 Task: Arrange a 60-minute meeting to discuss sustainability reporting challenges and solutions.
Action: Mouse moved to (60, 177)
Screenshot: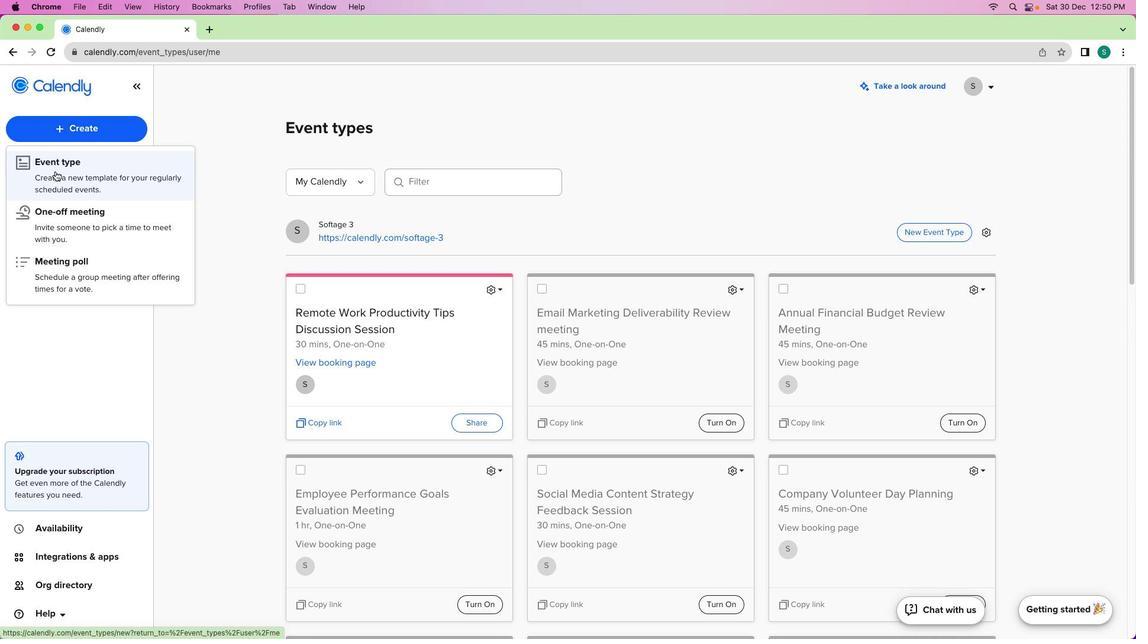 
Action: Mouse pressed left at (60, 177)
Screenshot: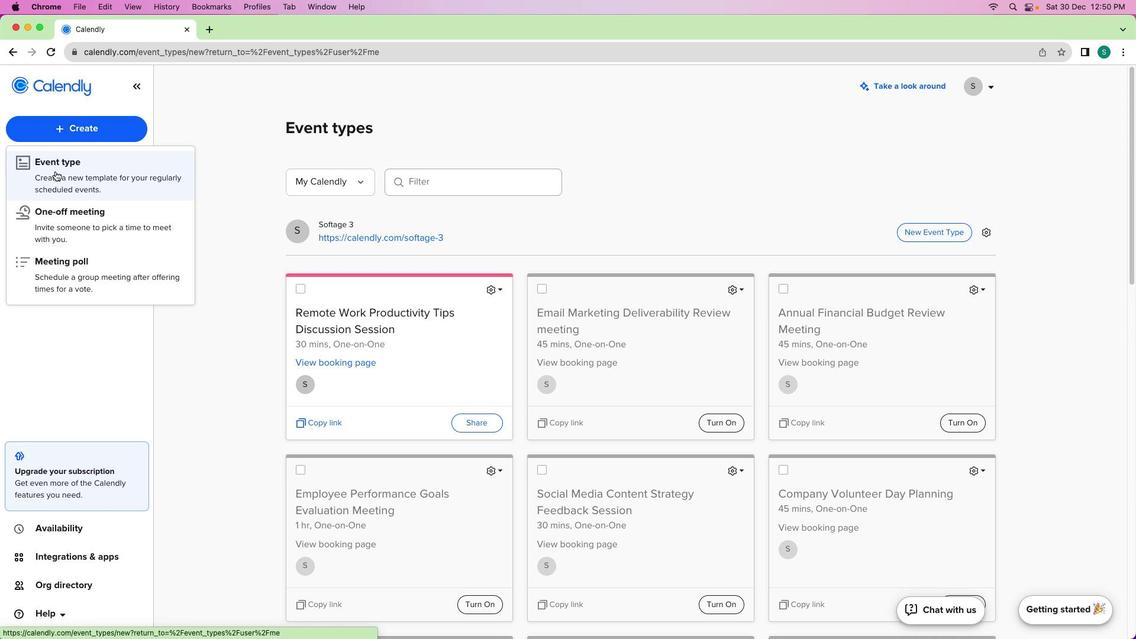 
Action: Mouse moved to (378, 226)
Screenshot: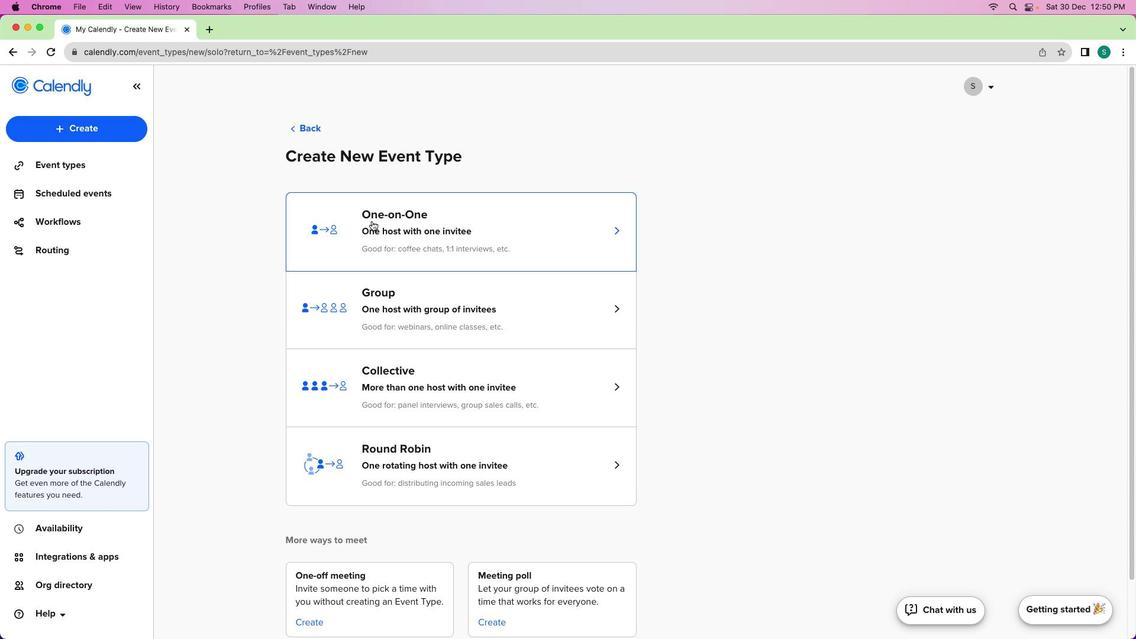 
Action: Mouse pressed left at (378, 226)
Screenshot: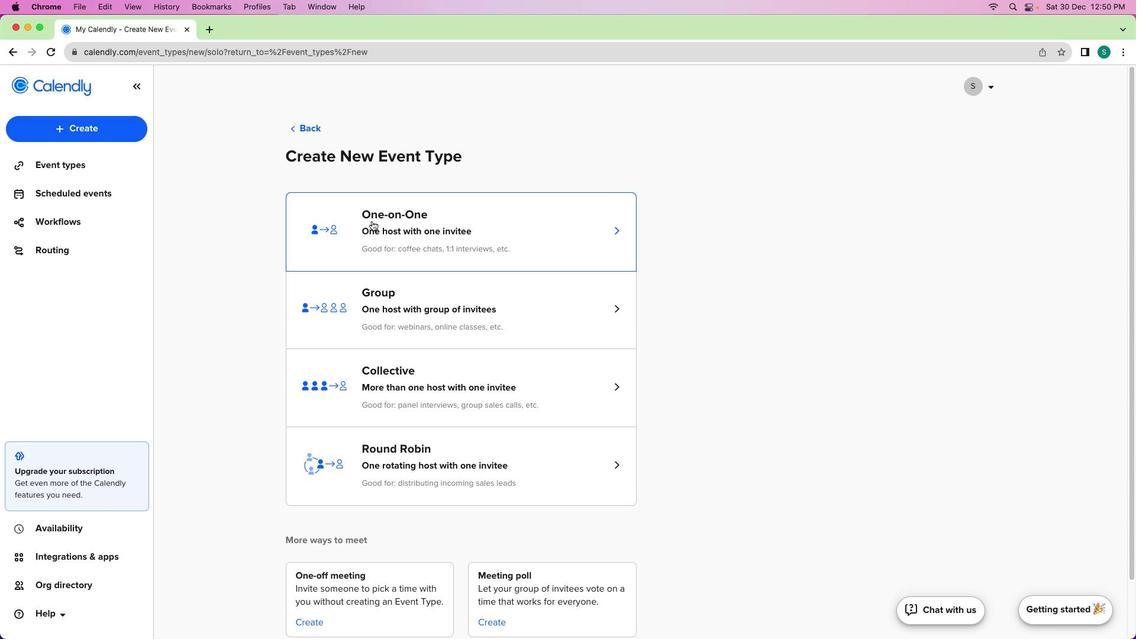 
Action: Mouse moved to (133, 184)
Screenshot: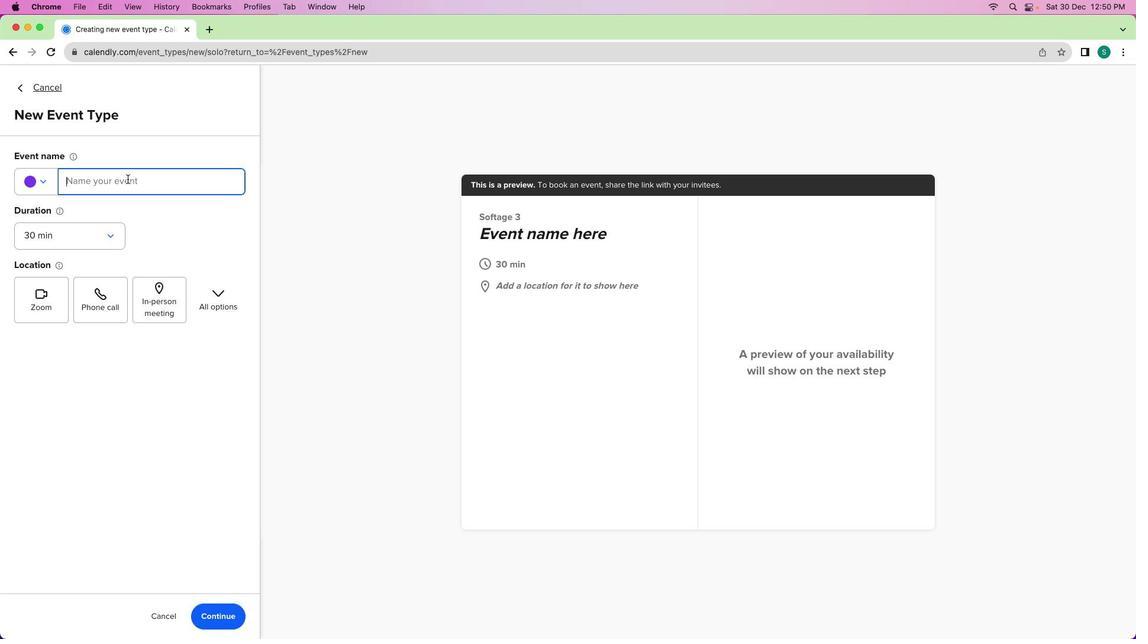 
Action: Mouse pressed left at (133, 184)
Screenshot: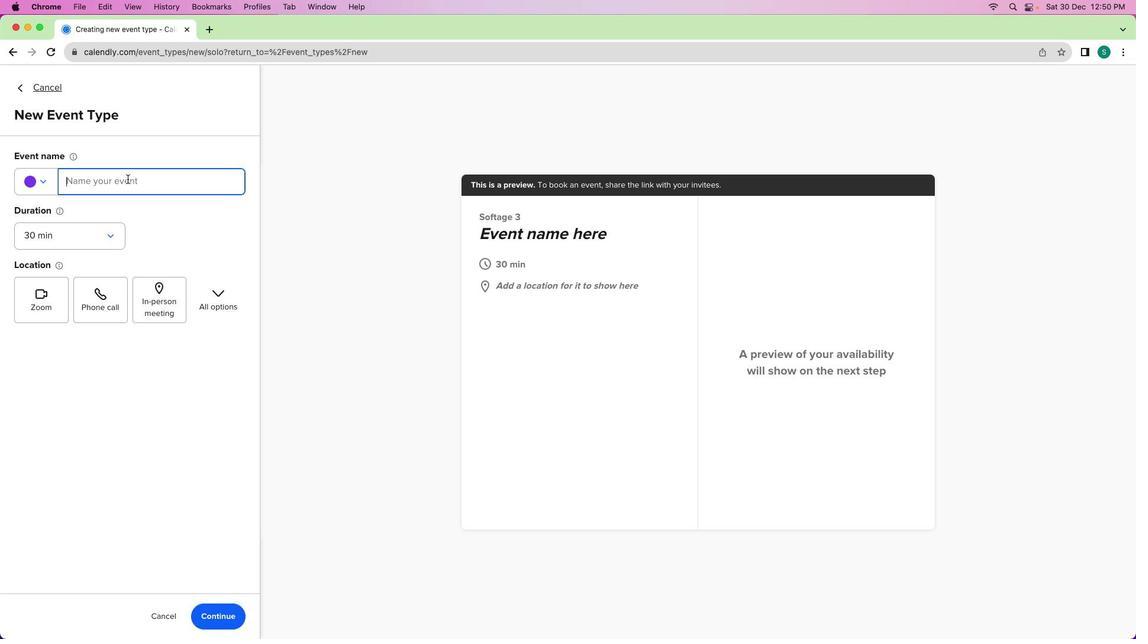 
Action: Mouse moved to (133, 184)
Screenshot: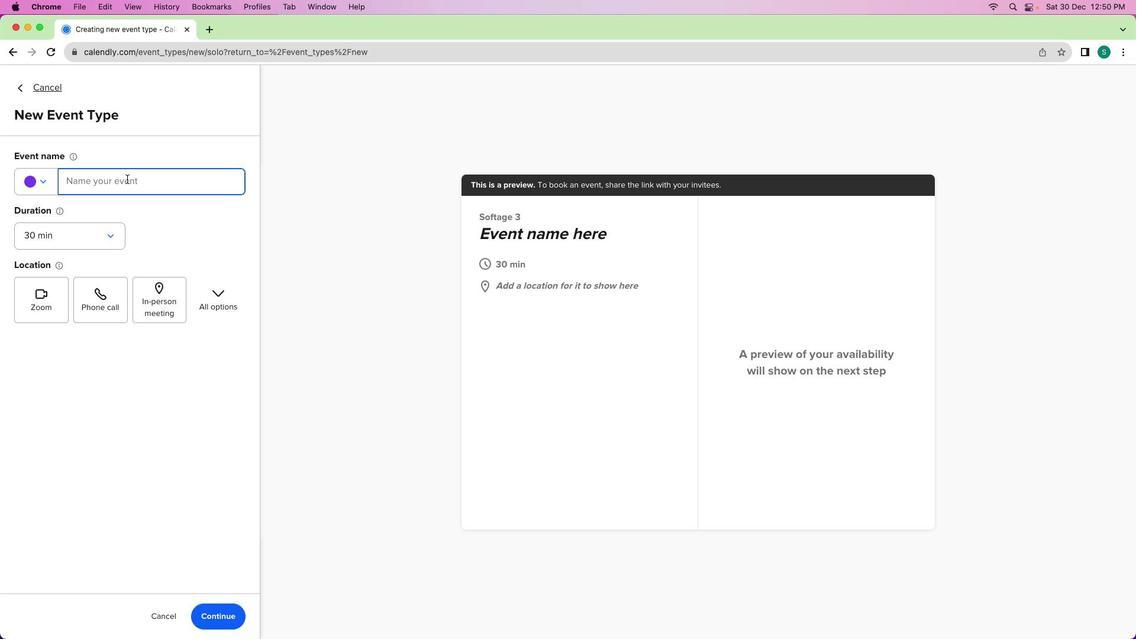 
Action: Key pressed Key.shift'S''u''s''t''a''i''n''a''b''i''l''i''t''y'Key.spaceKey.shift'R''e''p''o''t''r'Key.backspaceKey.backspace'r''t''i''n''g'Key.spaceKey.shift'c''h''a''l''l''e''n''g''e''s'Key.leftKey.leftKey.leftKey.leftKey.leftKey.leftKey.leftKey.leftKey.leftKey.shiftKey.backspace'C'Key.downKey.space'a''n''d'Key.spaceKey.shift'S''o''l''i''t'Key.backspaceKey.backspace'u''t''i''o''n''s'Key.spaceKey.shift'D''i''s''c''u''s''s''i''o''n'Key.leftKey.leftKey.leftKey.leftKey.leftKey.leftKey.leftKey.leftKey.leftKey.leftKey.leftKey.leftKey.leftKey.leftKey.leftKey.leftKey.leftKey.leftKey.leftKey.leftKey.leftKey.leftKey.leftKey.leftKey.leftKey.leftKey.leftKey.leftKey.leftKey.leftKey.leftKey.leftKey.leftKey.leftKey.leftKey.leftKey.leftKey.leftKey.leftKey.leftKey.leftKey.leftKey.leftKey.leftKey.leftKey.leftKey.leftKey.leftKey.leftKey.leftKey.leftKey.leftKey.leftKey.rightKey.rightKey.rightKey.rightKey.rightKey.rightKey.rightKey.rightKey.rightKey.rightKey.rightKey.rightKey.rightKey.rightKey.rightKey.rightKey.rightKey.rightKey.rightKey.rightKey.rightKey.rightKey.rightKey.rightKey.rightKey.rightKey.rightKey.rightKey.rightKey.rightKey.rightKey.rightKey.rightKey.rightKey.rightKey.rightKey.rightKey.rightKey.rightKey.rightKey.rightKey.rightKey.rightKey.rightKey.rightKey.rightKey.rightKey.rightKey.rightKey.rightKey.rightKey.rightKey.rightKey.backspaceKey.backspaceKey.backspaceKey.backspaceKey.backspaceKey.backspaceKey.backspaceKey.backspaceKey.backspaceKey.backspaceKey.shift'M''e''e''t''i''n''g''='Key.backspaceKey.backspaceKey.backspaceKey.backspaceKey.backspaceKey.backspaceKey.backspaceKey.backspaceKey.backspace
Screenshot: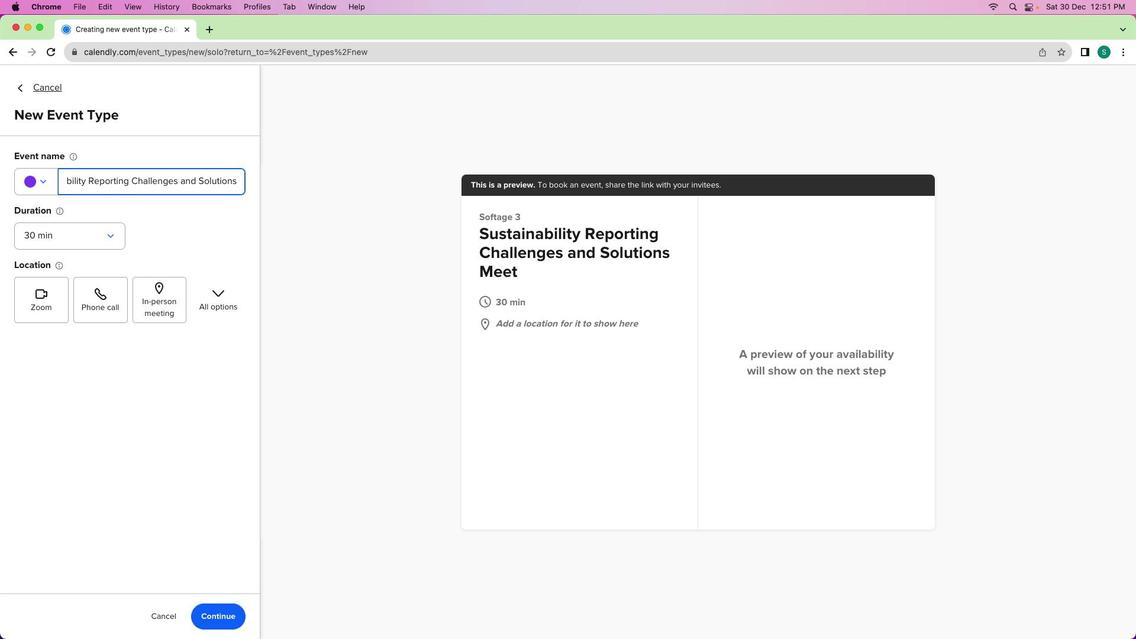 
Action: Mouse moved to (119, 244)
Screenshot: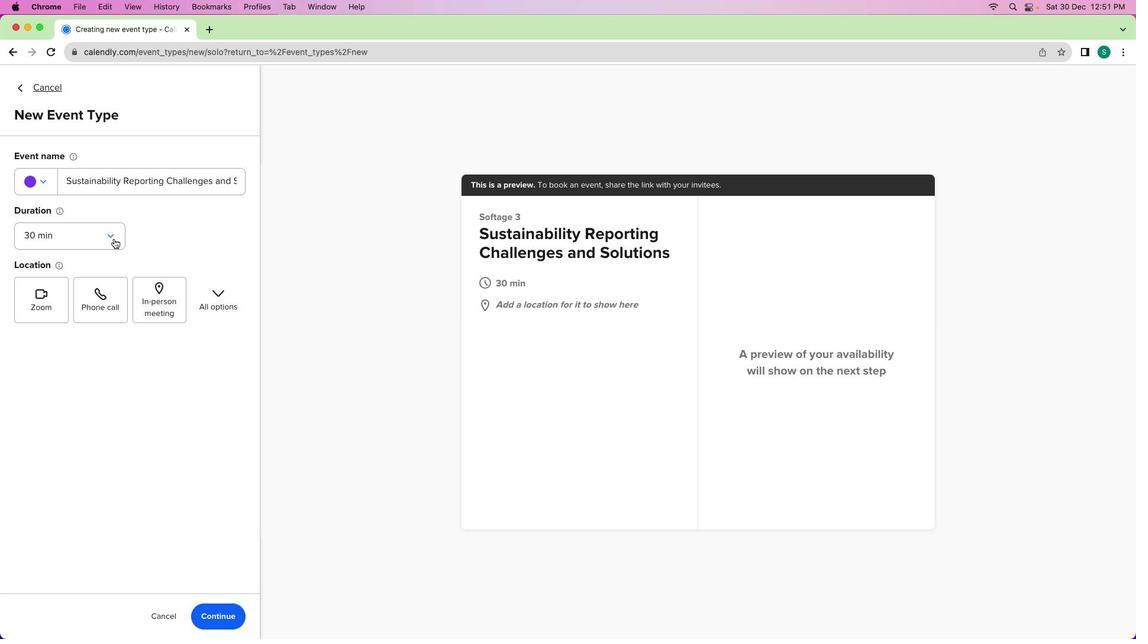 
Action: Mouse pressed left at (119, 244)
Screenshot: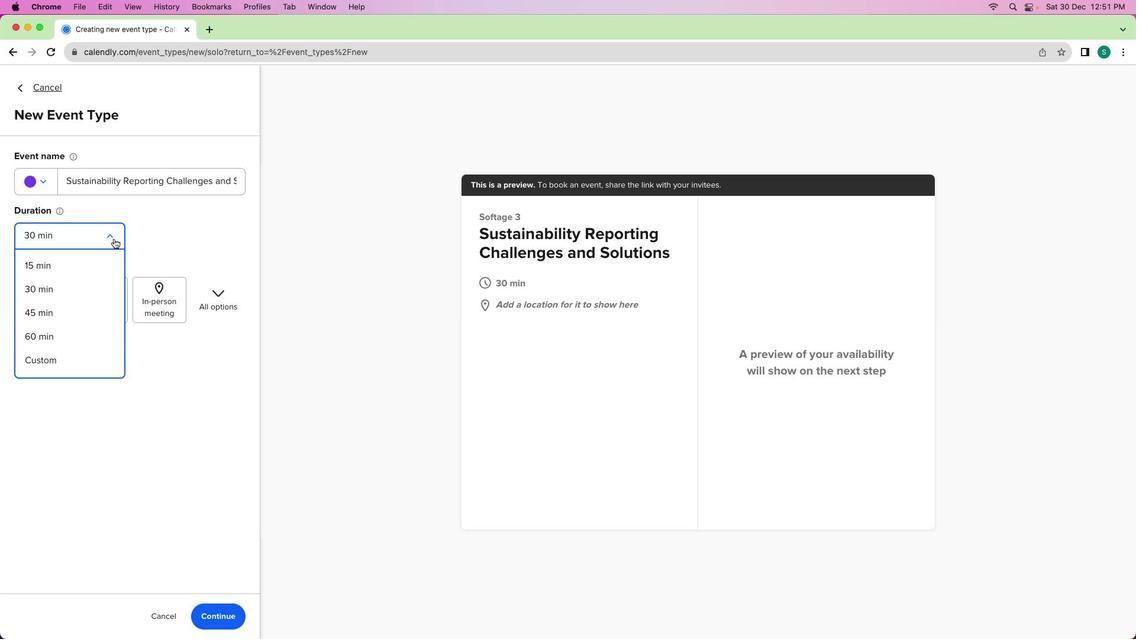 
Action: Mouse moved to (75, 336)
Screenshot: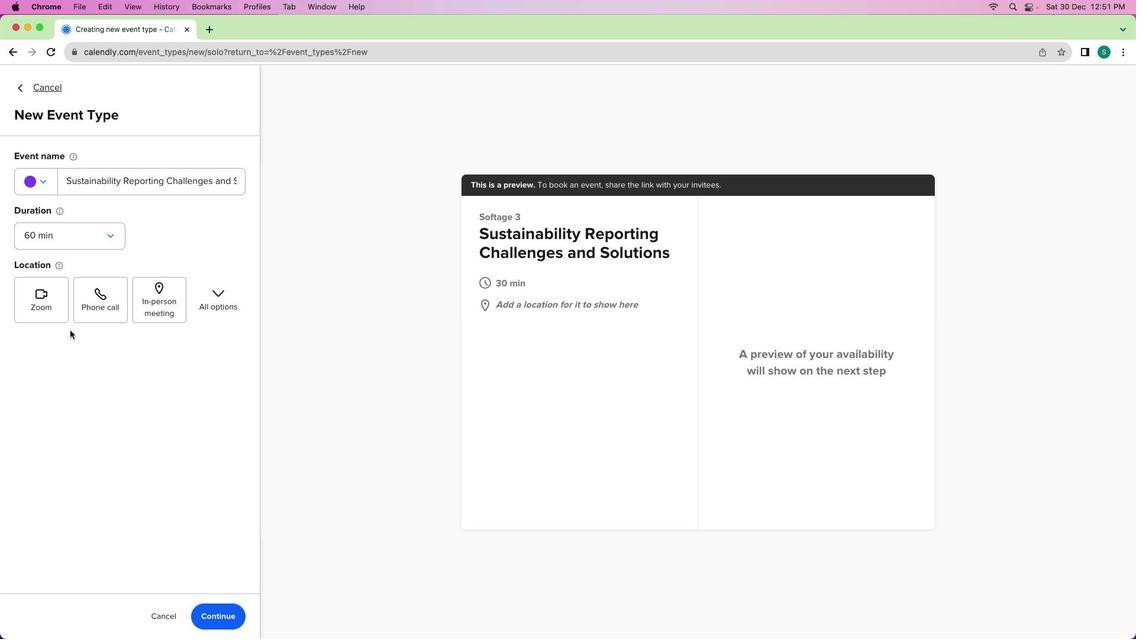 
Action: Mouse pressed left at (75, 336)
Screenshot: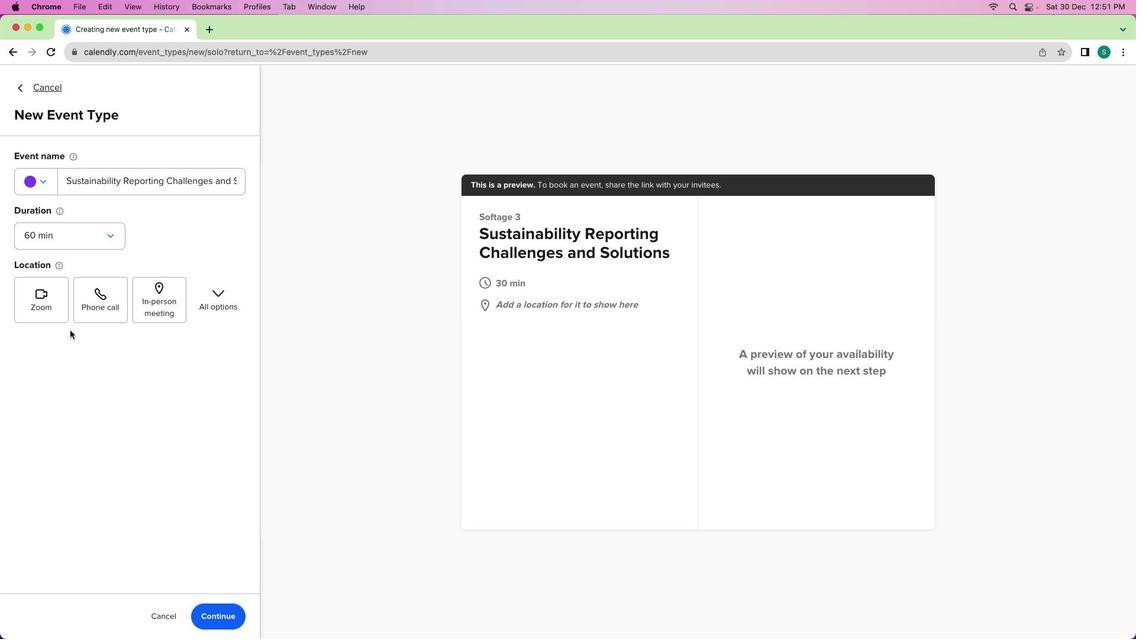 
Action: Mouse moved to (47, 316)
Screenshot: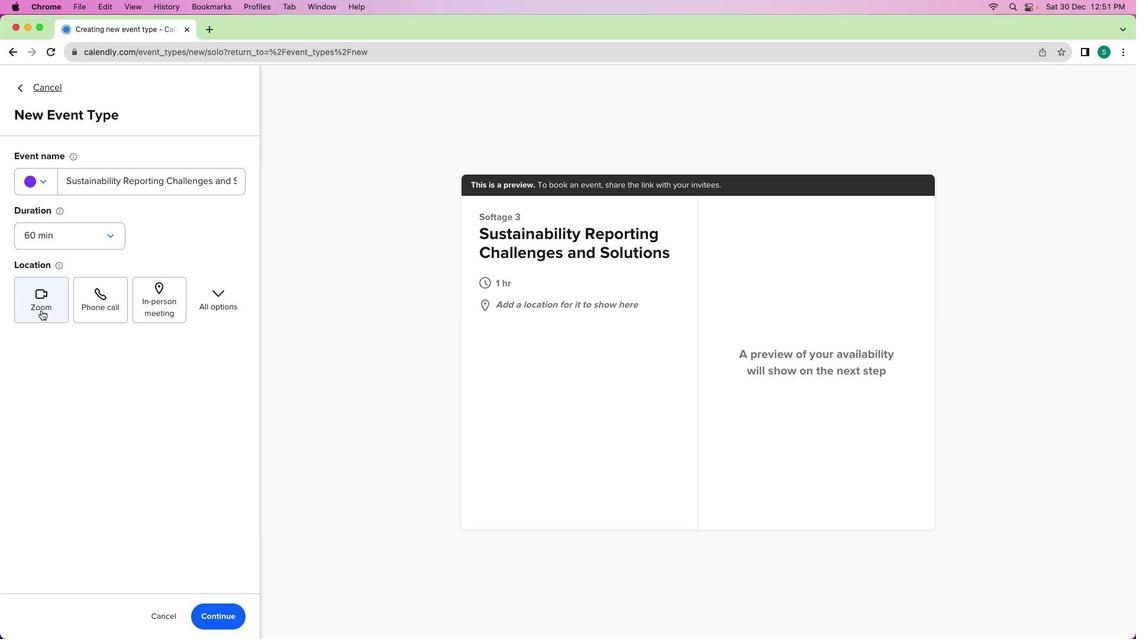 
Action: Mouse pressed left at (47, 316)
Screenshot: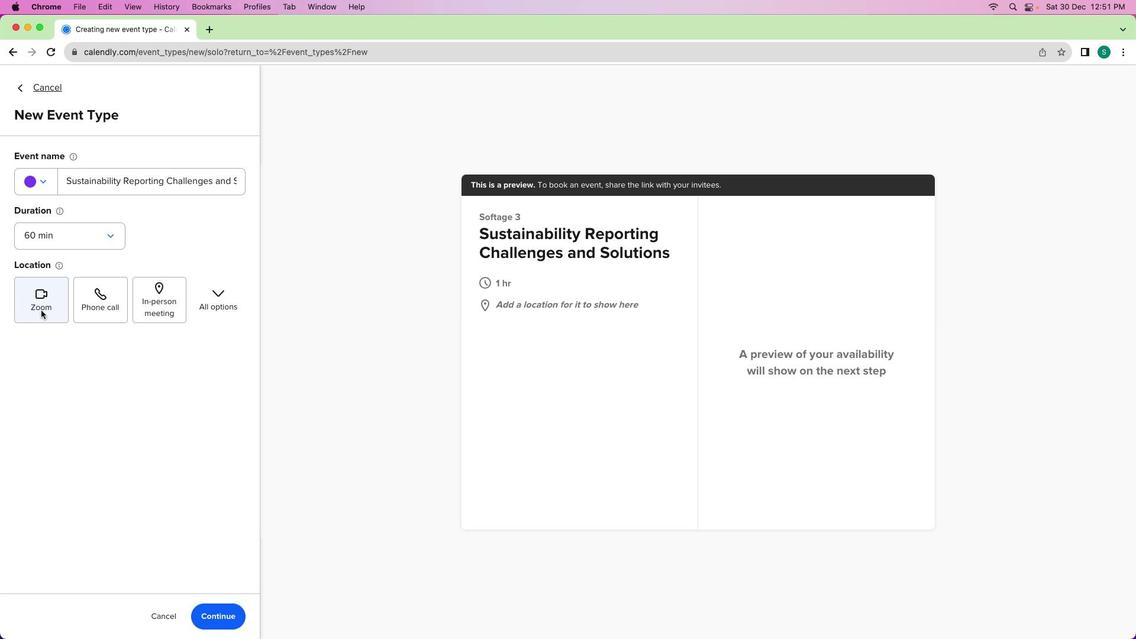 
Action: Mouse moved to (227, 626)
Screenshot: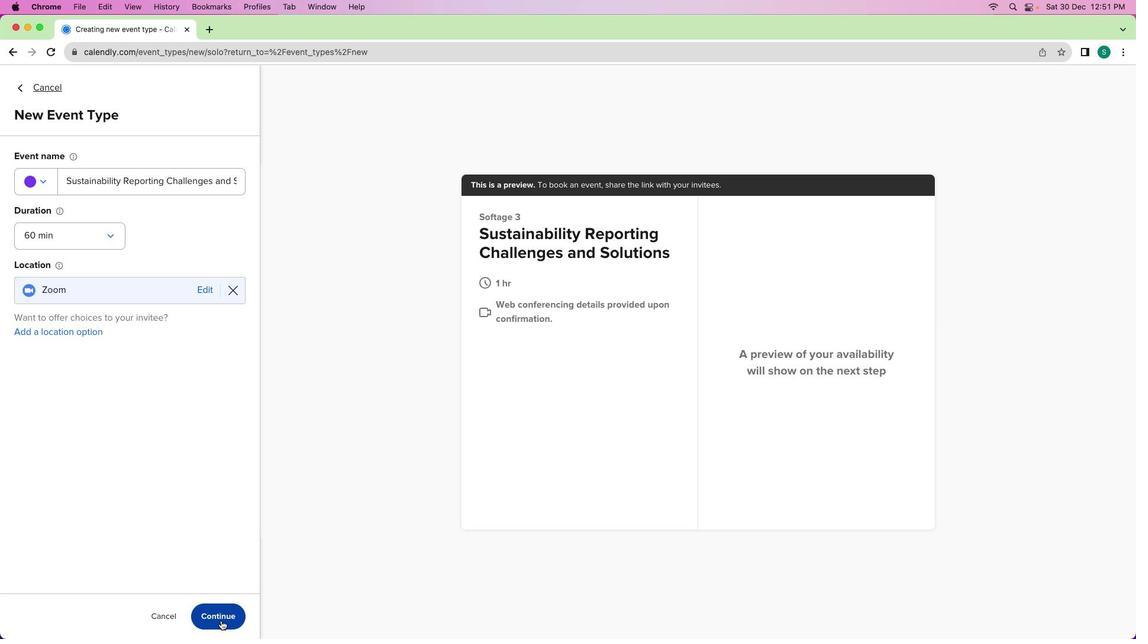 
Action: Mouse pressed left at (227, 626)
Screenshot: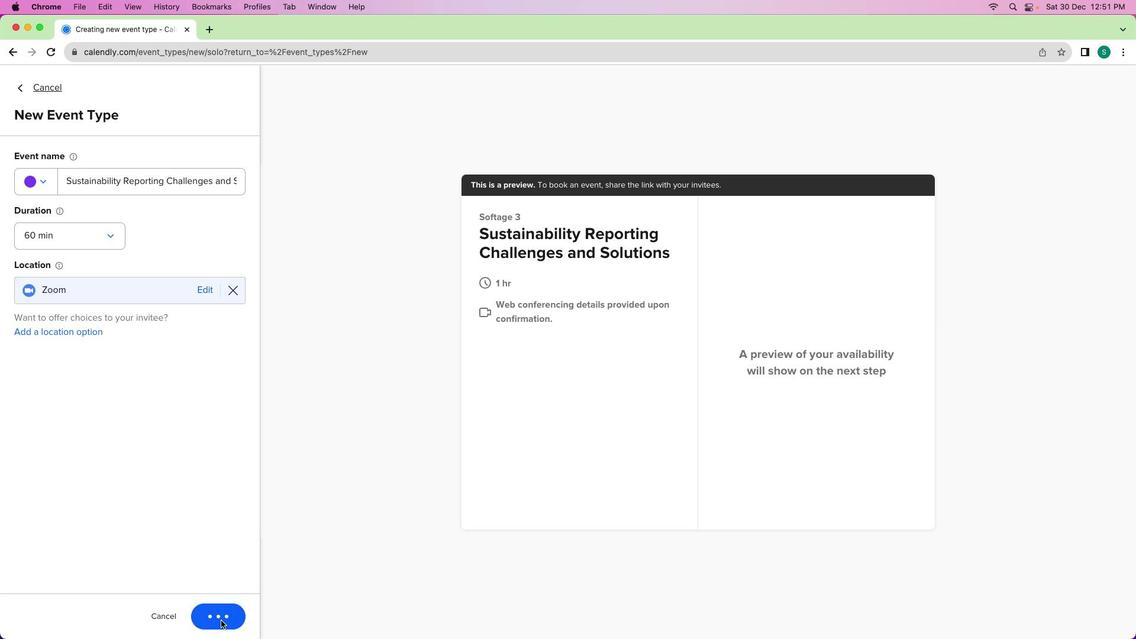 
Action: Mouse moved to (178, 187)
Screenshot: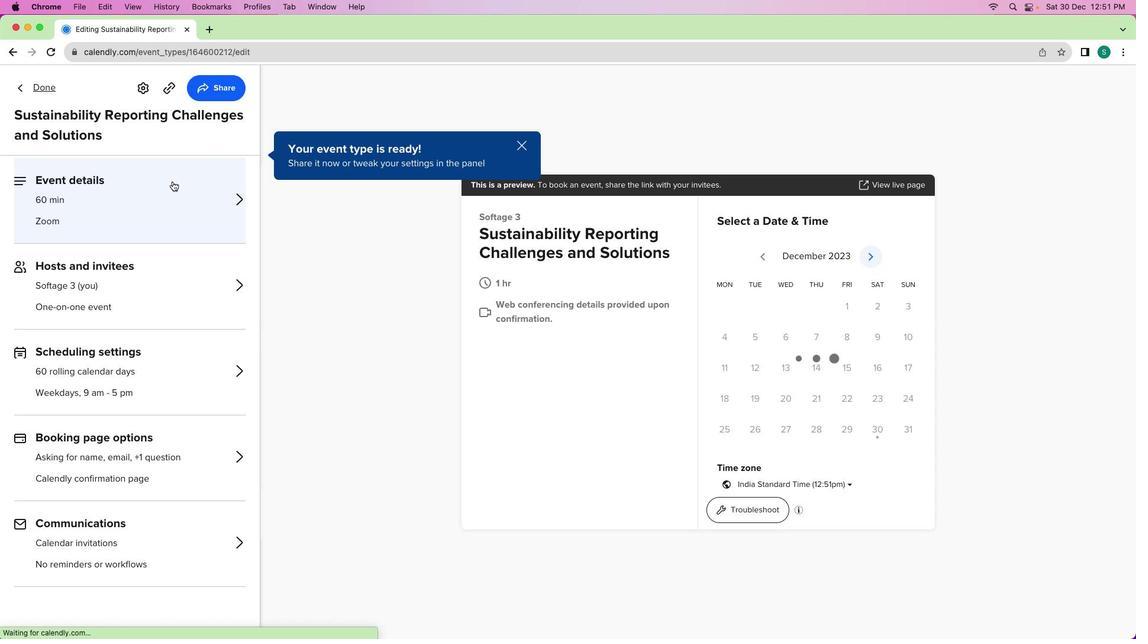 
Action: Mouse pressed left at (178, 187)
Screenshot: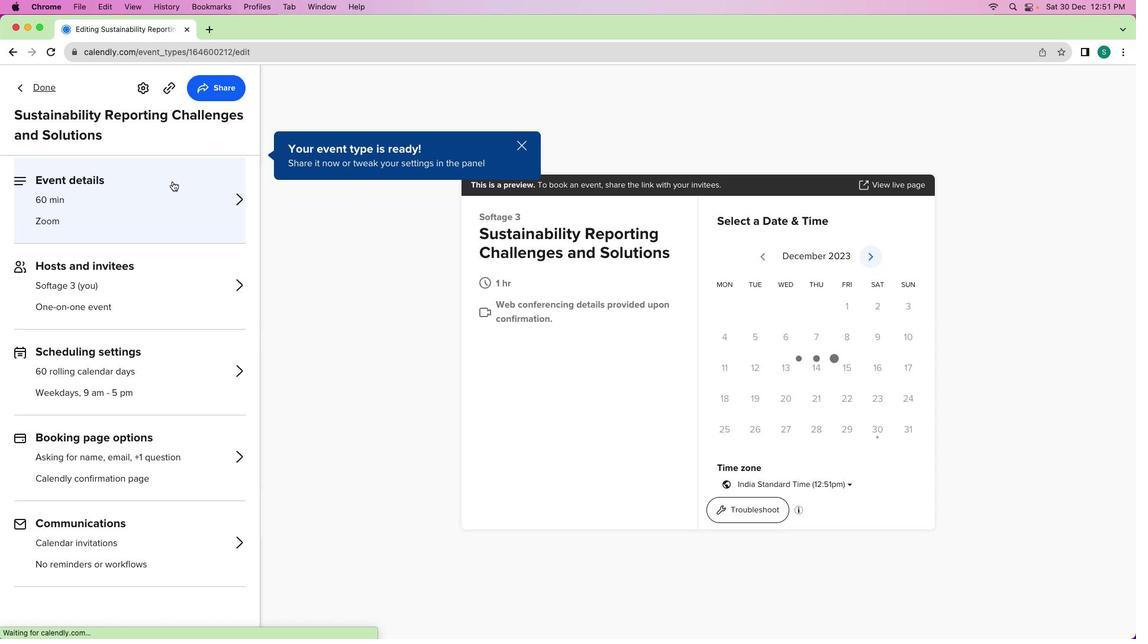 
Action: Mouse moved to (45, 192)
Screenshot: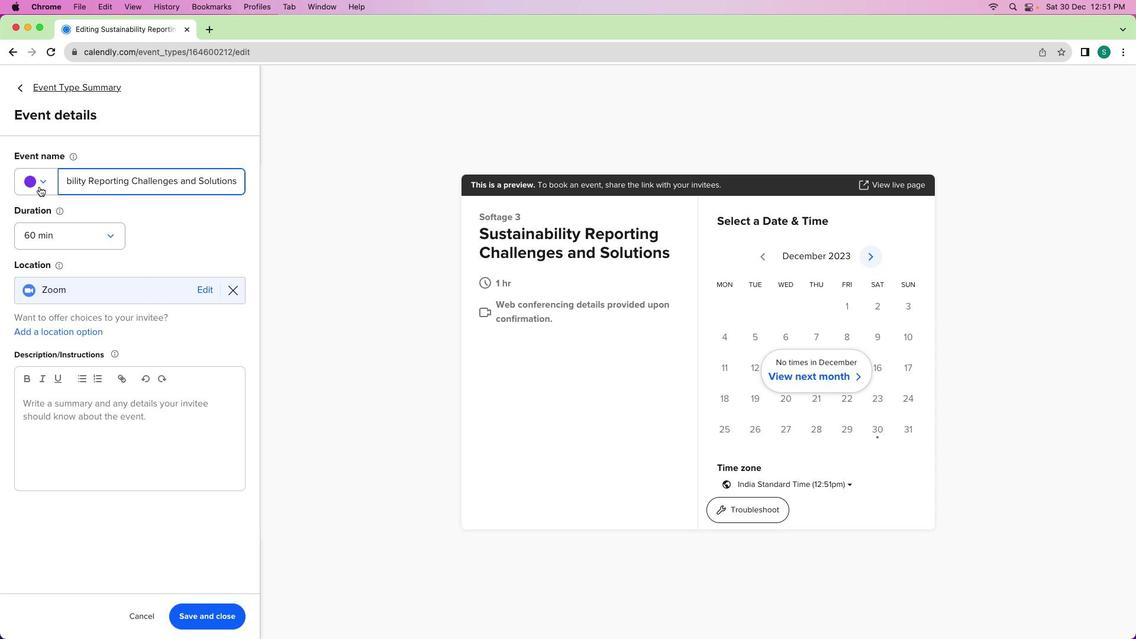 
Action: Mouse pressed left at (45, 192)
Screenshot: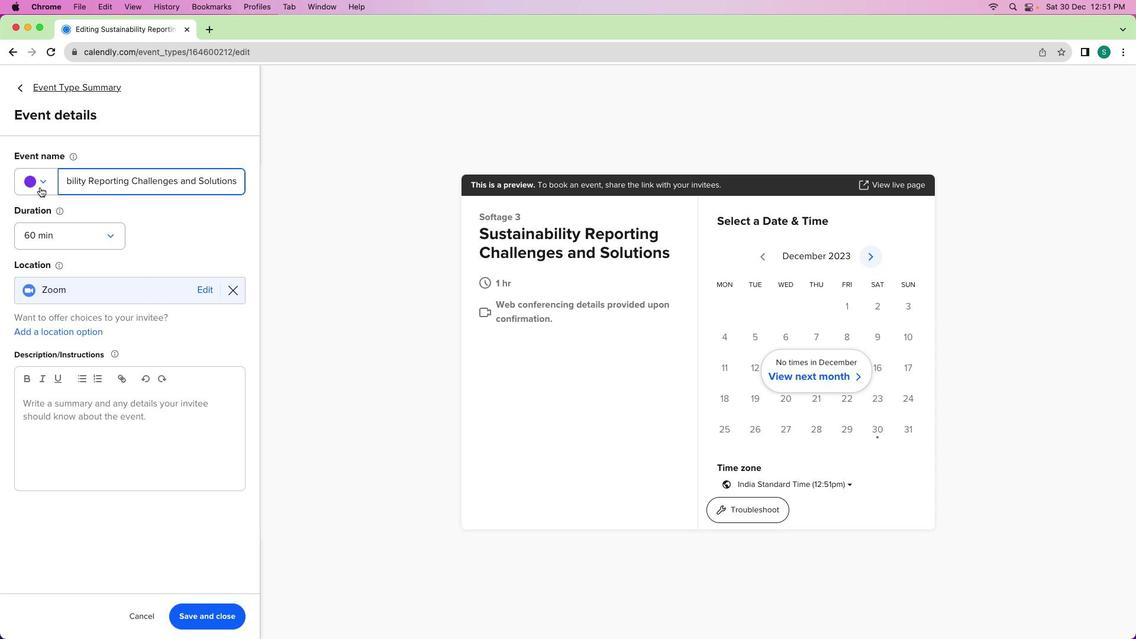 
Action: Mouse moved to (78, 270)
Screenshot: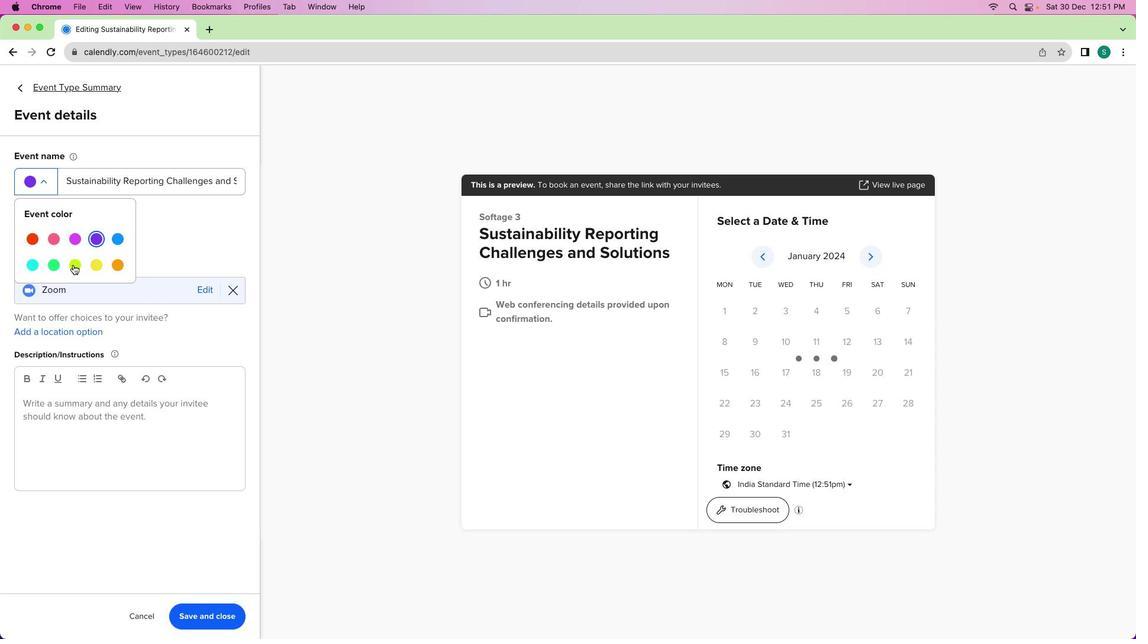 
Action: Mouse pressed left at (78, 270)
Screenshot: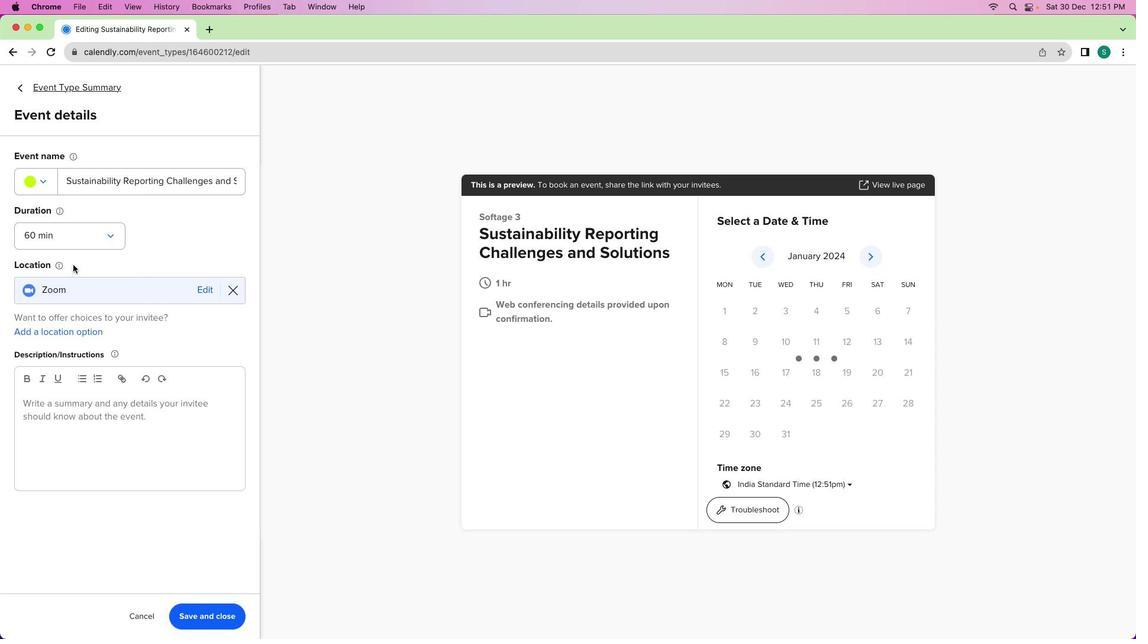 
Action: Mouse moved to (87, 448)
Screenshot: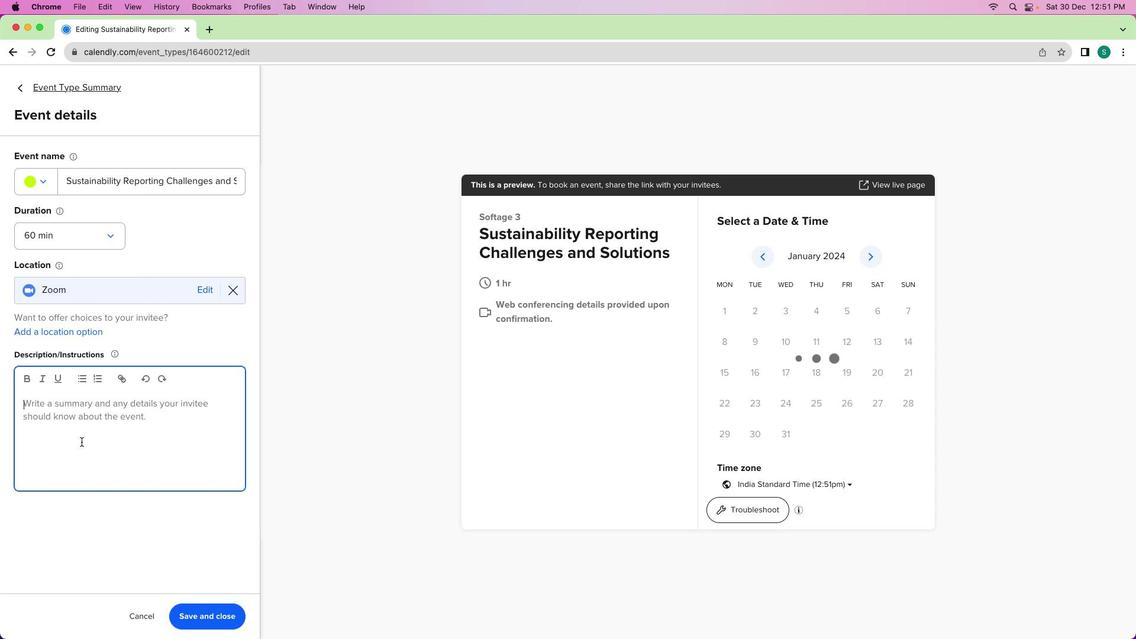 
Action: Mouse pressed left at (87, 448)
Screenshot: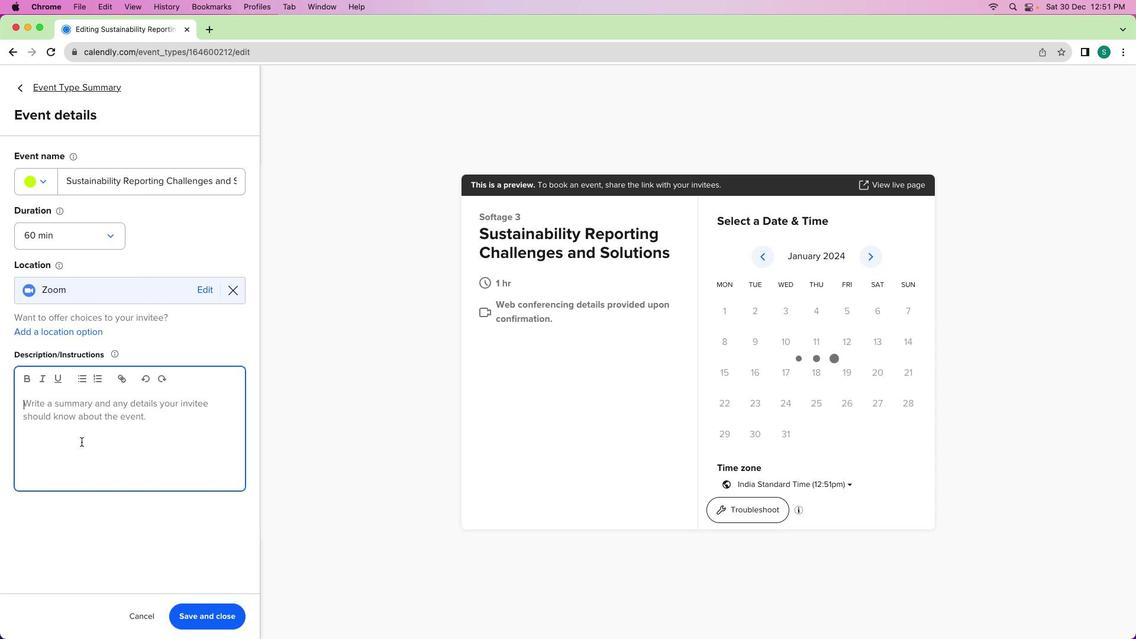
Action: Mouse moved to (91, 433)
Screenshot: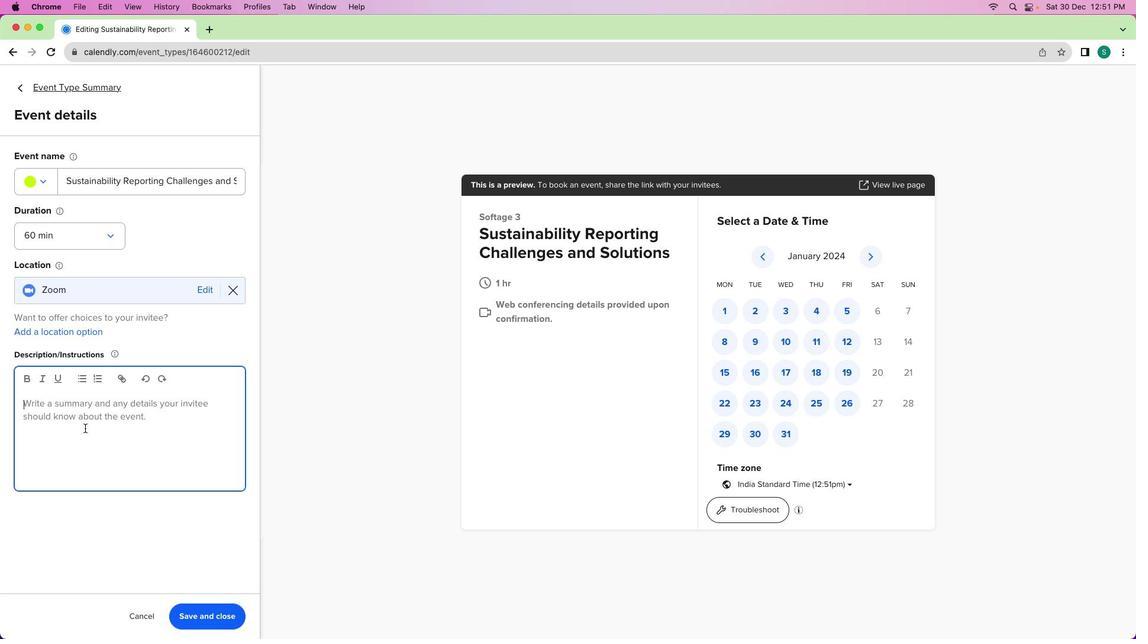 
Action: Key pressed Key.shift'I'Key.space'i''n''v''i''t''e'Key.space'y''o''u'Key.space't''o'Key.space'a'Key.space'c''o''m''p''r''e''h''e''n''s''i''v''e'Key.space'6''0''-''m''i''n''u''t''e'Key.space'm''e''e''e''t''i''n''g'Key.space'f''o''c''u'Key.leftKey.leftKey.leftKey.leftKey.leftKey.leftKey.leftKey.leftKey.leftKey.leftKey.backspaceKey.down's''e''d'Key.space'o''n'Key.space'd''i''s''c''u''s''s''i''n''g'Key.space's''u''s''t''a''i''n''a''b''i''l''i''t''y'Key.space'r''e''p''o''r''t''i''n''g'Key.space'c''h''a''l''l''e''n''g''e''s'Key.space'a''n''d'Key.space'c''o''l''a''b''o''r''a''t''i''v''e''l''y'Key.space'e''x''p''l''o''r''i''n'Key.leftKey.leftKey.leftKey.leftKey.leftKey.leftKey.leftKey.leftKey.leftKey.leftKey.leftKey.leftKey.leftKey.leftKey.leftKey.leftKey.leftKey.leftKey.leftKey.left'l'Key.down'g'Key.space'e''f''f''e''c''t''i''v''e'Key.space's''o''l''u''t''i''o''n''s''.'Key.spaceKey.shift'W''e'Key.space'w''i''l''l'Key.space'a''d''d''r''e''s''s'Key.space'c''u''r''r''e''n''t'Key.space'c''h''a''l''l''e''n''g''e''s'','Key.space's''h''a''r''e'Key.space'i''n''s''i''g''h''t''s'Key.backspace','Key.space'a''n''d'Key.space's''t''r''a''t''e''g''i''z''e'Key.space'o''n'Key.space'w''a''y''s'Key.space't''o'Key.space'e''n''h''a''n''c''e'Key.space'o''u''r'Key.space's''u''s''t''a''i''n''a''b''i''l''i''t''y'Key.space'r''e''p''o''r''t''i''n''g'Key.space'p''r''a''c''t''i''c''e''s''.'
Screenshot: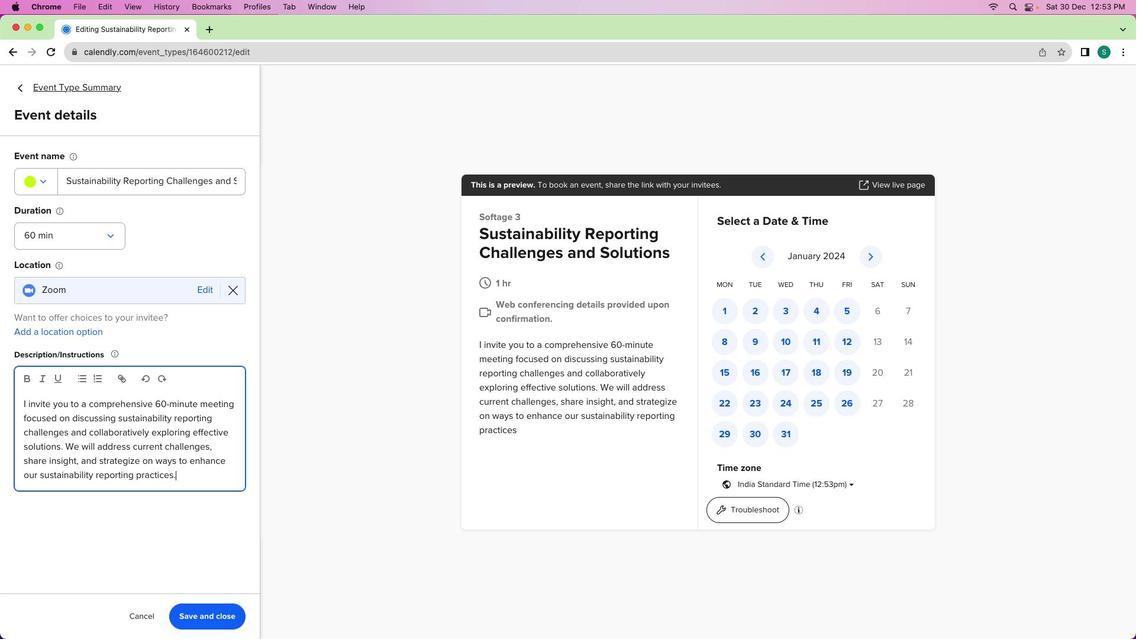 
Action: Mouse moved to (188, 625)
Screenshot: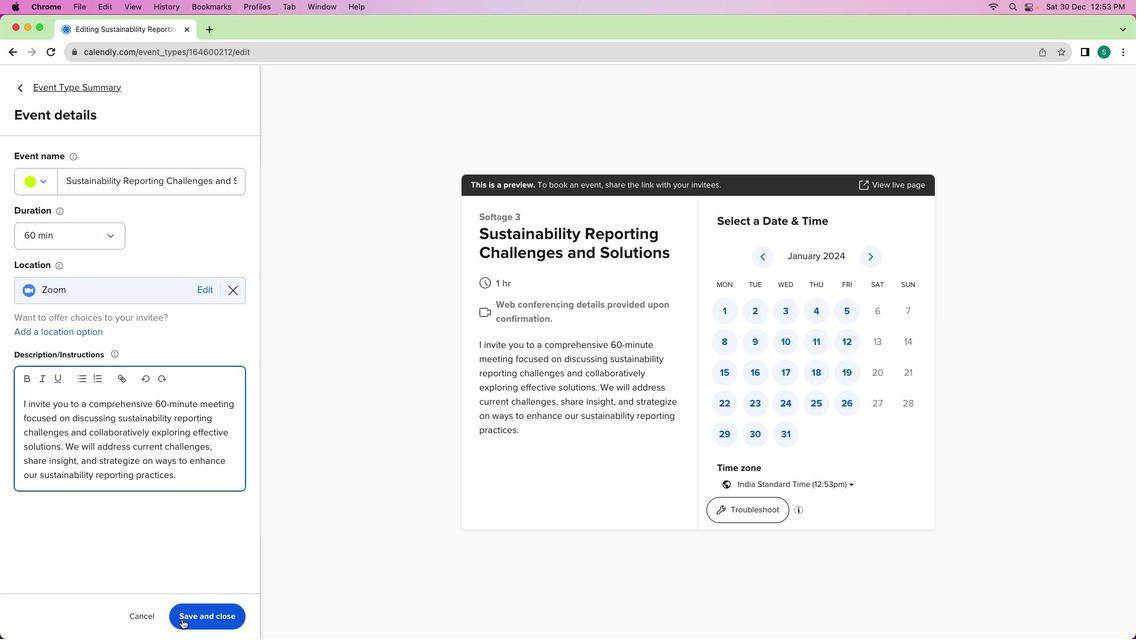 
Action: Mouse pressed left at (188, 625)
Screenshot: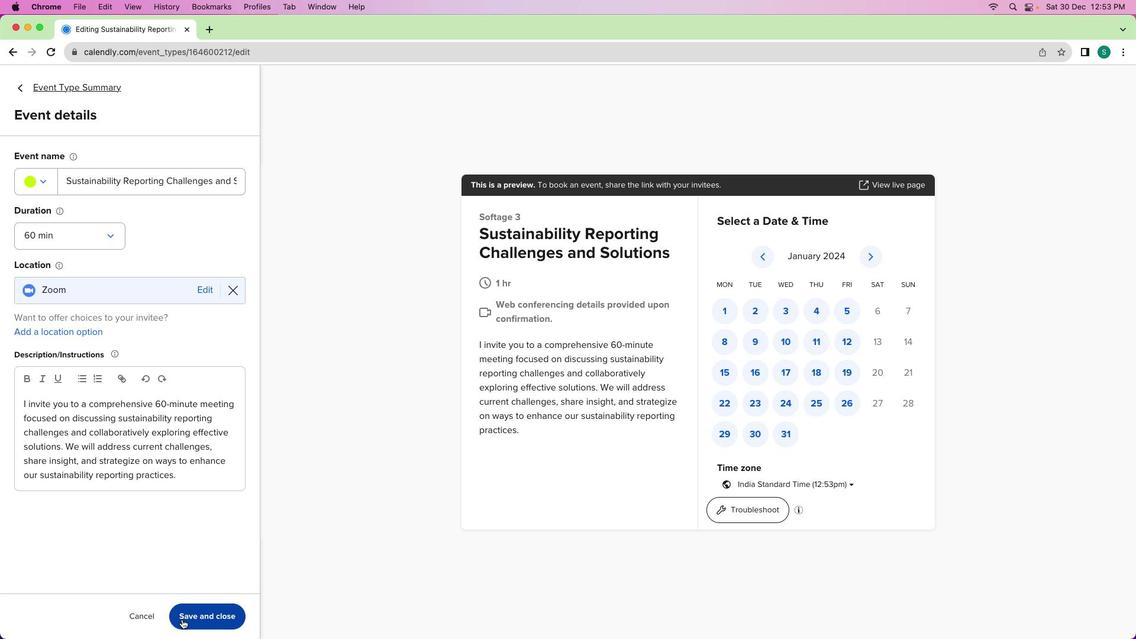 
Action: Mouse moved to (39, 95)
Screenshot: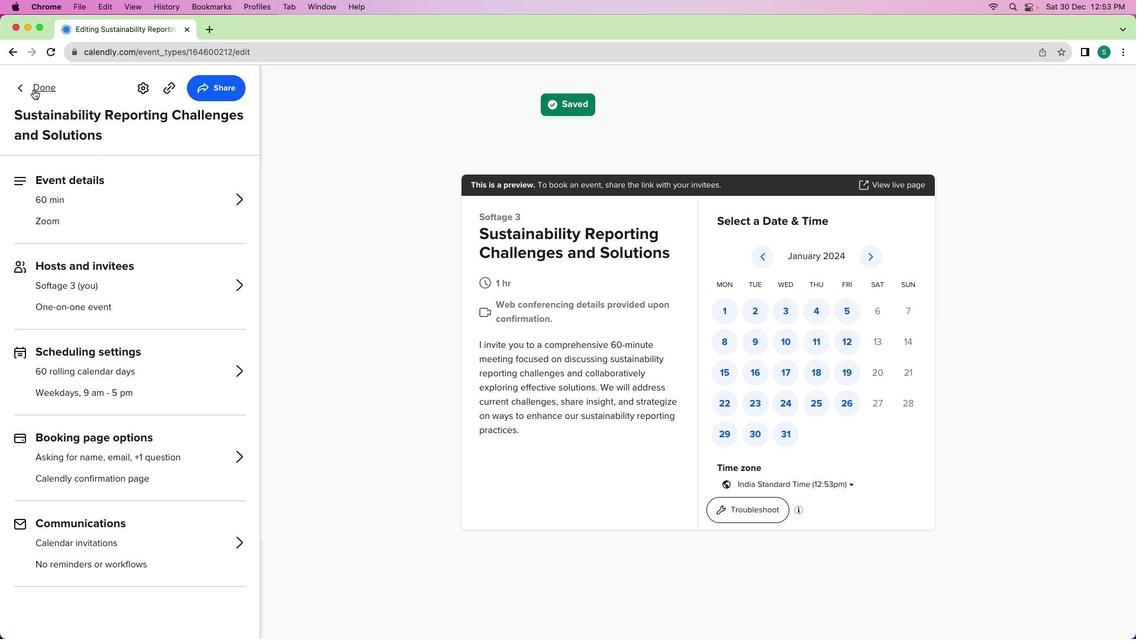 
Action: Mouse pressed left at (39, 95)
Screenshot: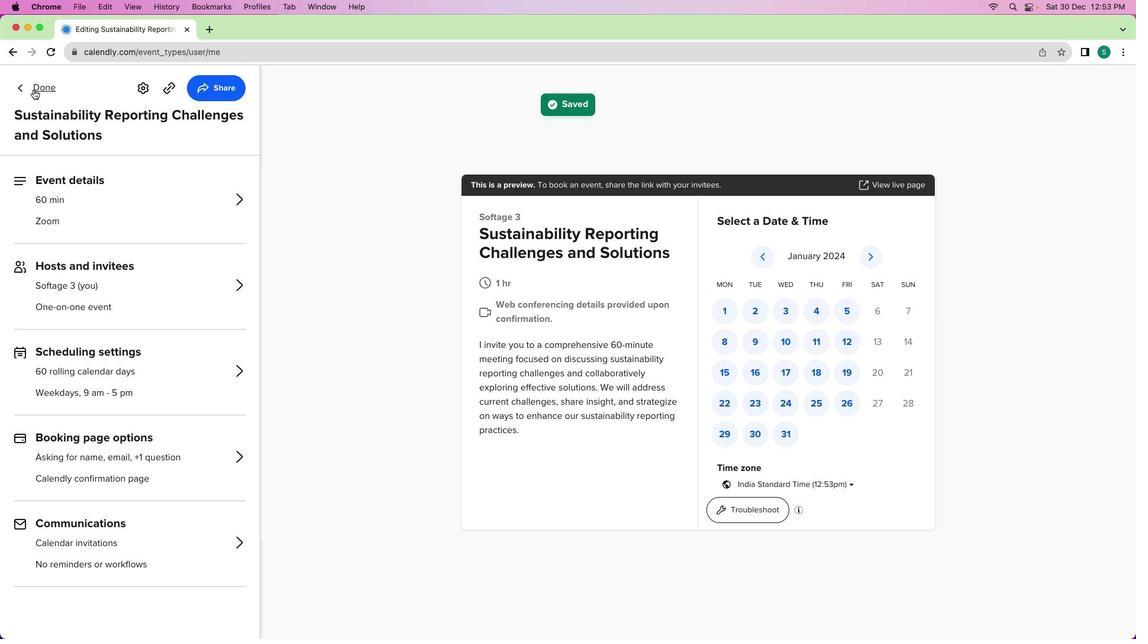 
Action: Mouse moved to (423, 345)
Screenshot: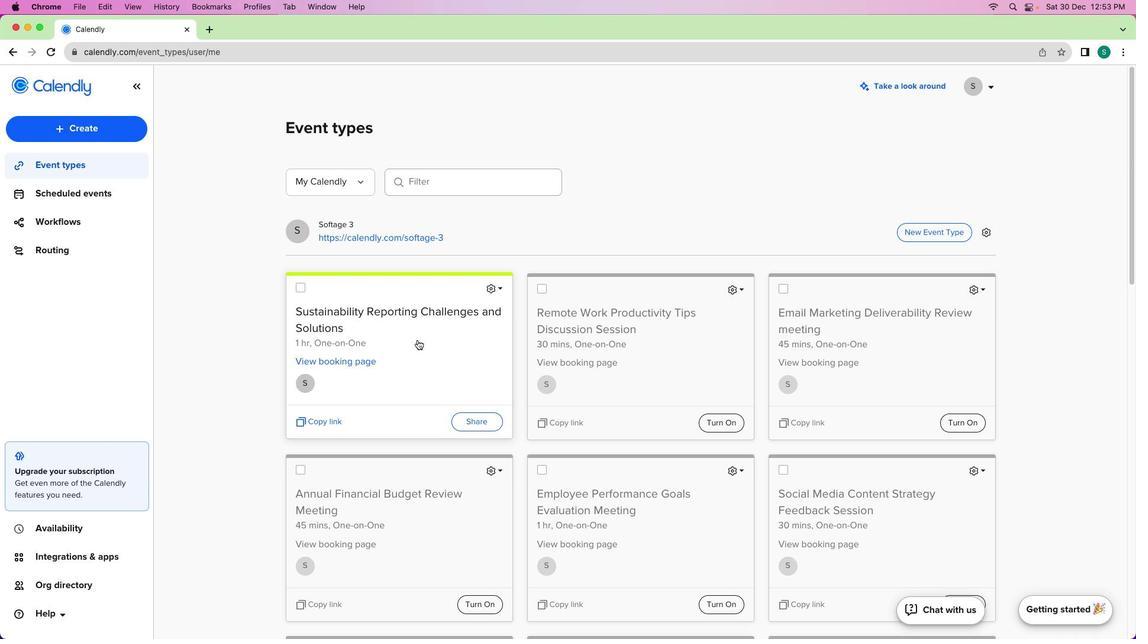 
